 Task: Add in the project ZenithTech a sprint 'Light Speed'.
Action: Mouse moved to (76, 151)
Screenshot: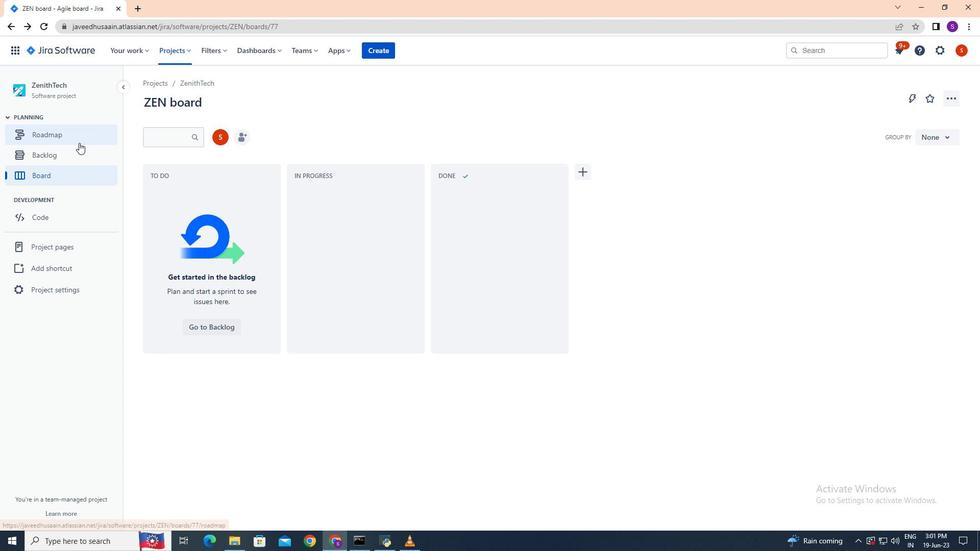 
Action: Mouse pressed left at (76, 151)
Screenshot: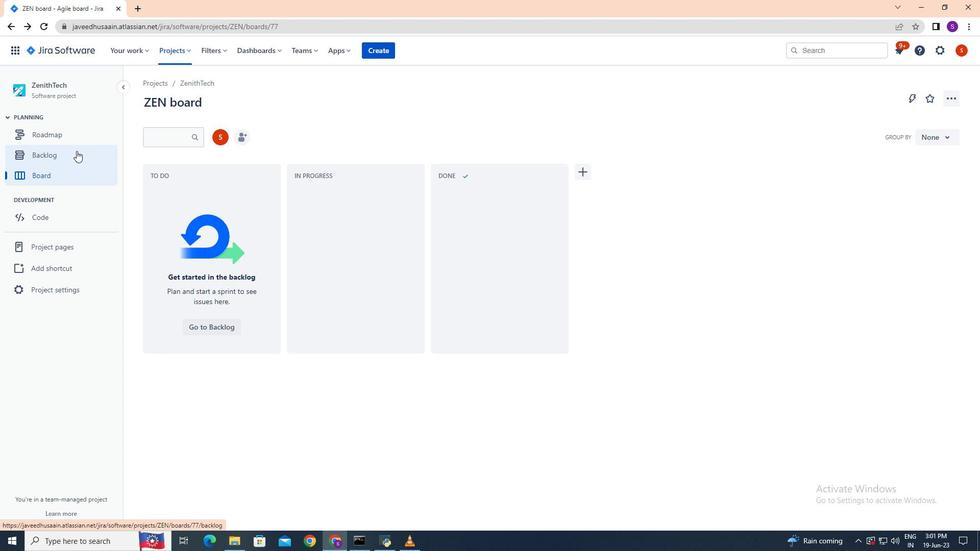 
Action: Mouse moved to (581, 280)
Screenshot: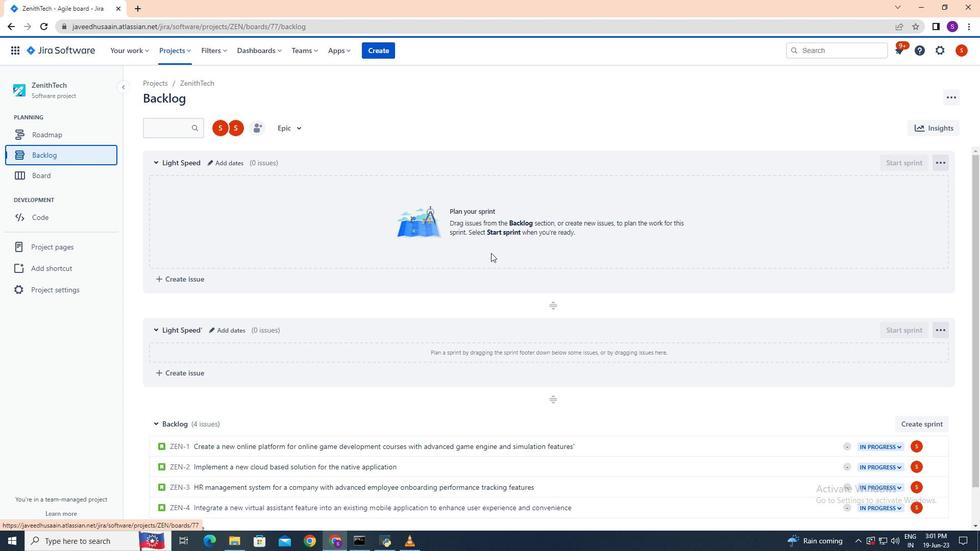 
Action: Mouse scrolled (581, 280) with delta (0, 0)
Screenshot: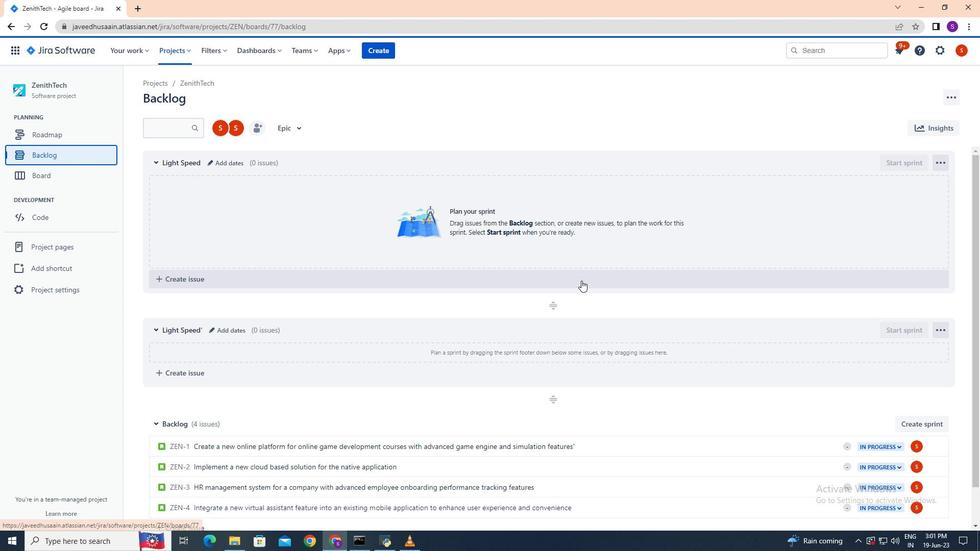 
Action: Mouse scrolled (581, 280) with delta (0, 0)
Screenshot: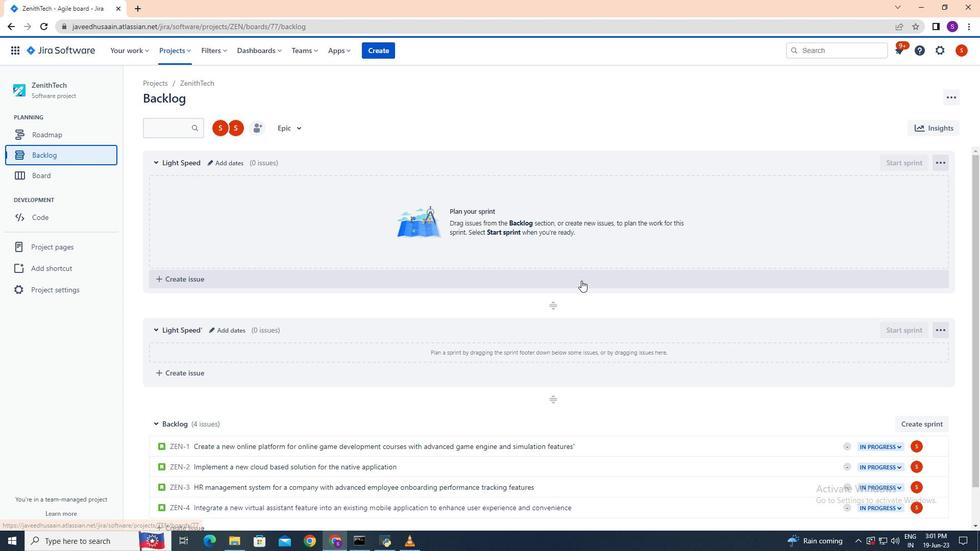
Action: Mouse scrolled (581, 280) with delta (0, 0)
Screenshot: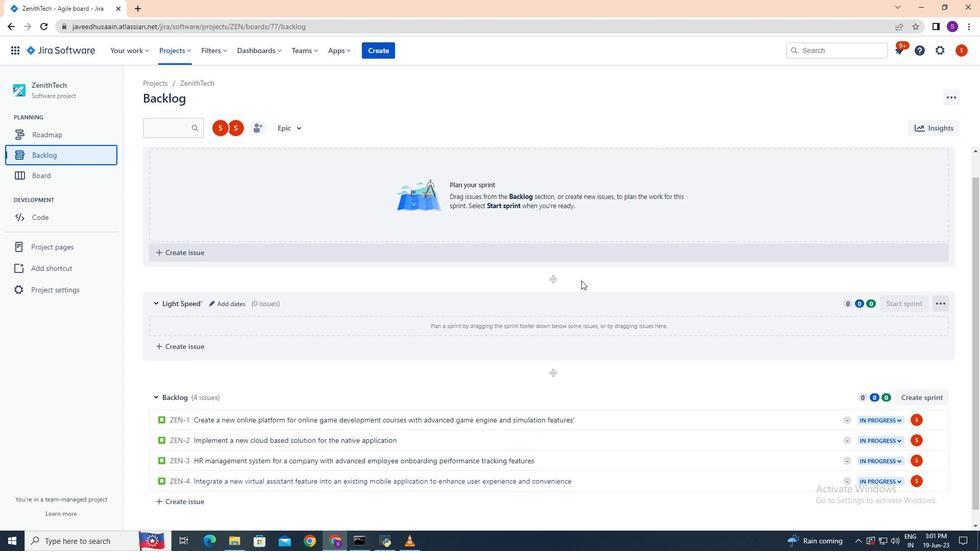 
Action: Mouse scrolled (581, 280) with delta (0, 0)
Screenshot: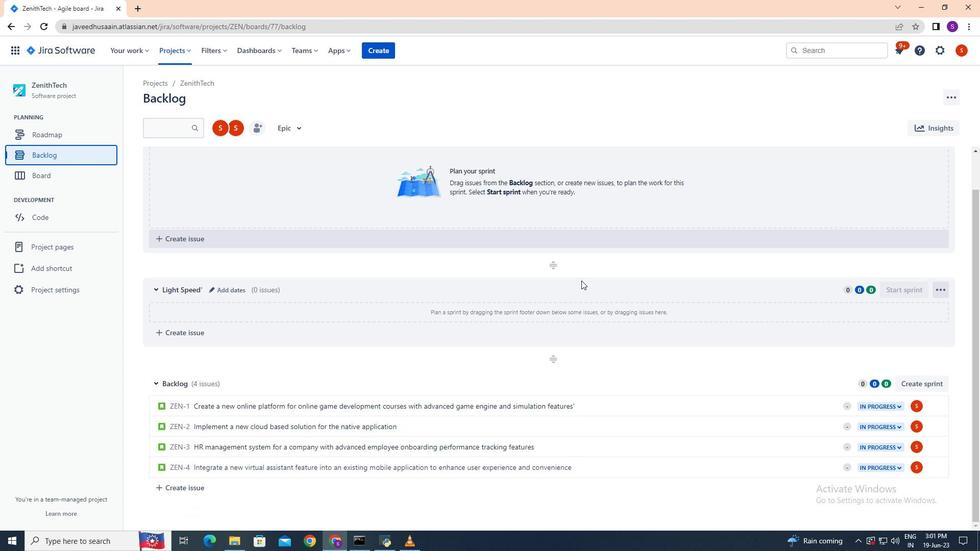 
Action: Mouse moved to (934, 383)
Screenshot: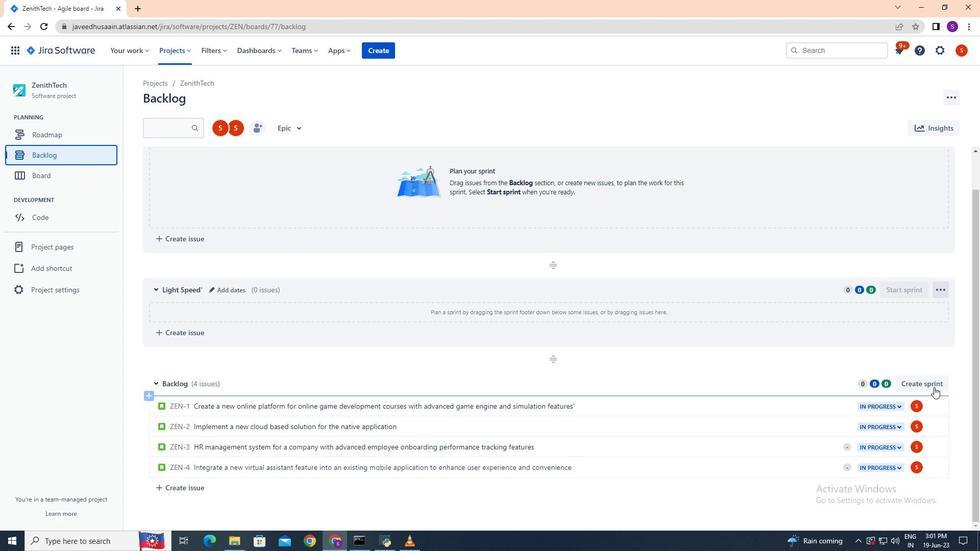 
Action: Mouse pressed left at (934, 383)
Screenshot: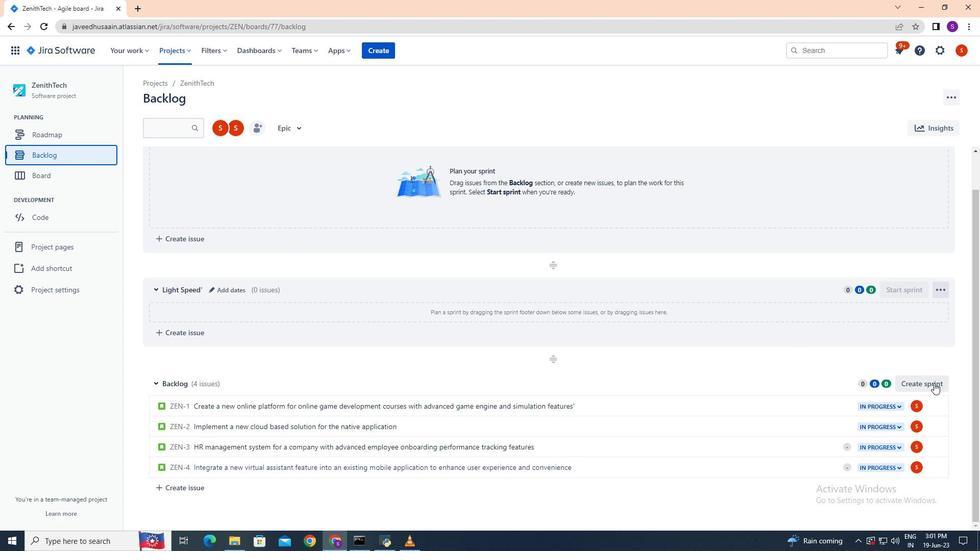 
Action: Mouse moved to (217, 380)
Screenshot: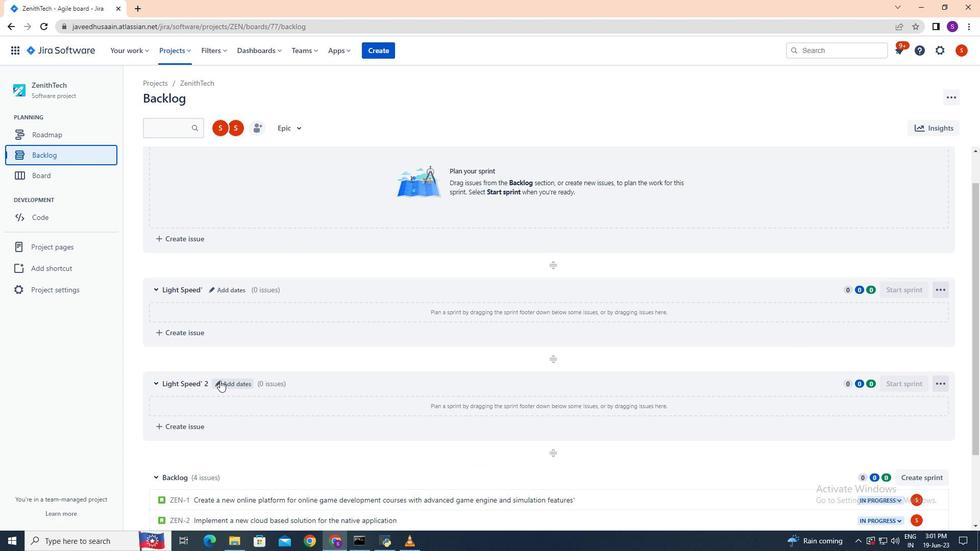 
Action: Mouse pressed left at (217, 380)
Screenshot: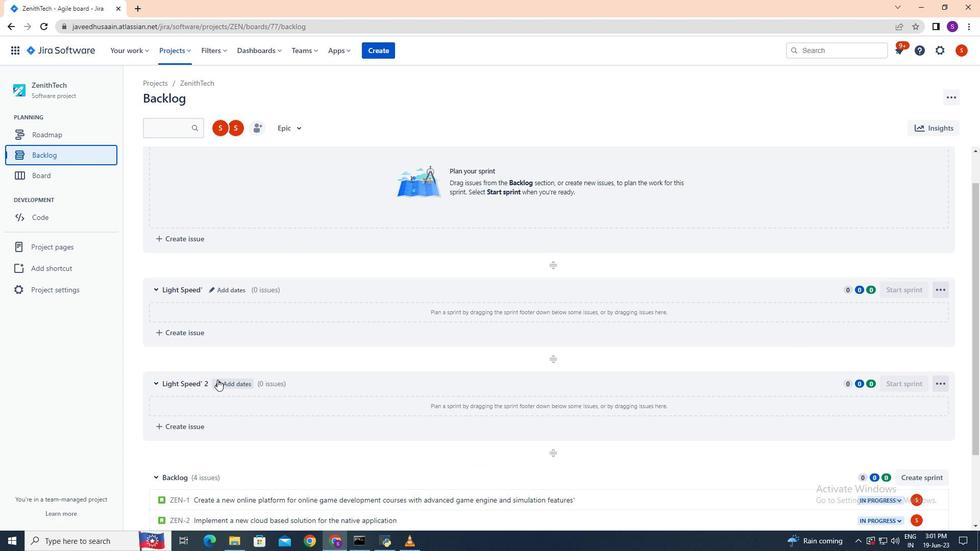 
Action: Mouse moved to (412, 128)
Screenshot: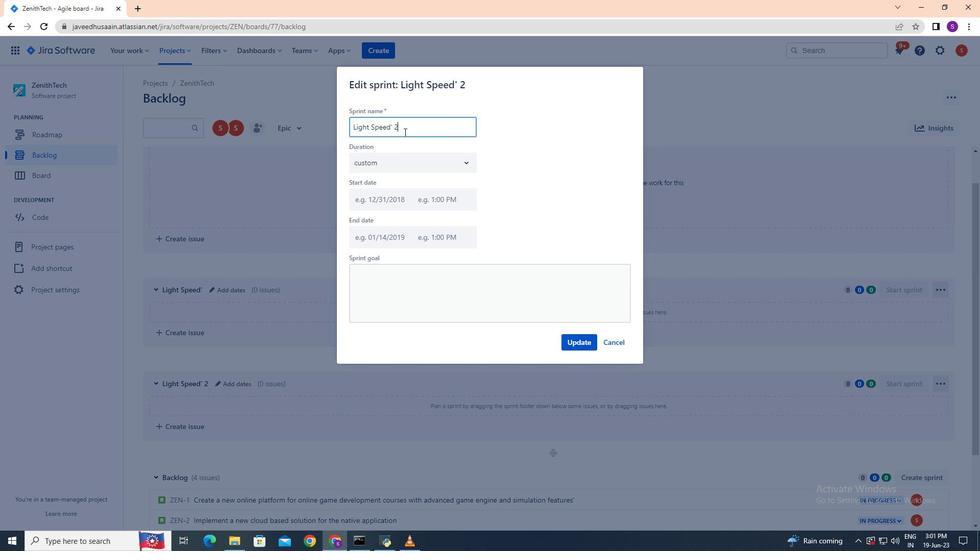 
Action: Mouse pressed left at (412, 128)
Screenshot: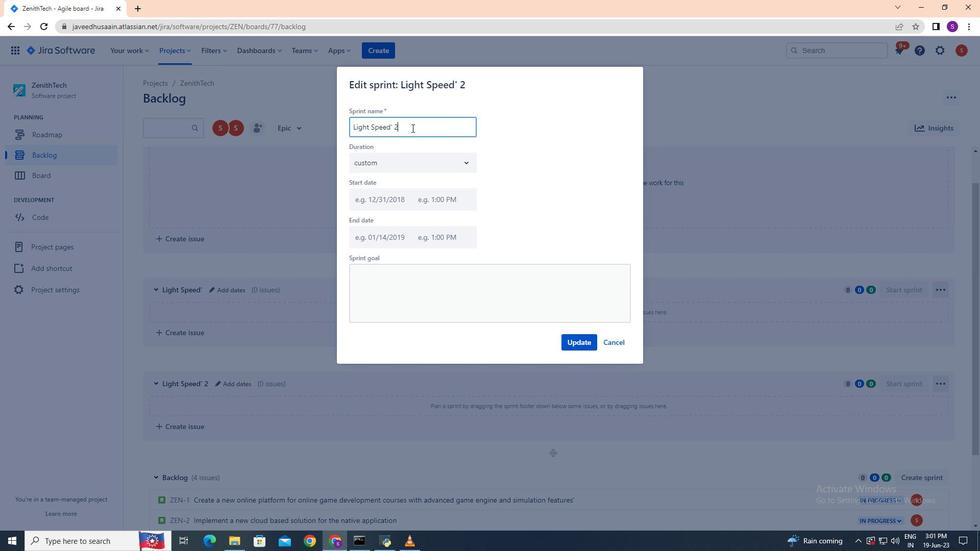 
Action: Mouse moved to (322, 127)
Screenshot: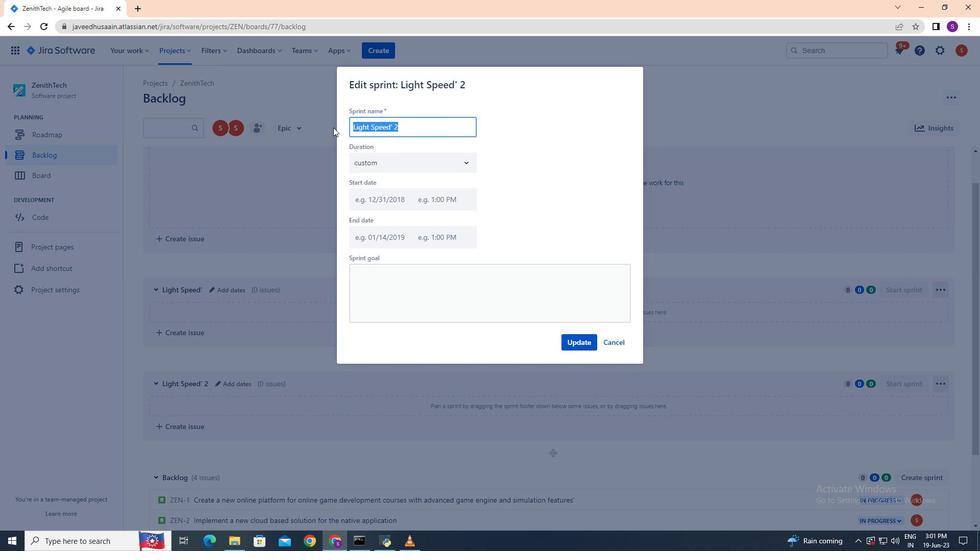 
Action: Key pressed <Key.backspace><Key.shift>Light<Key.space><Key.shift>Speed'
Screenshot: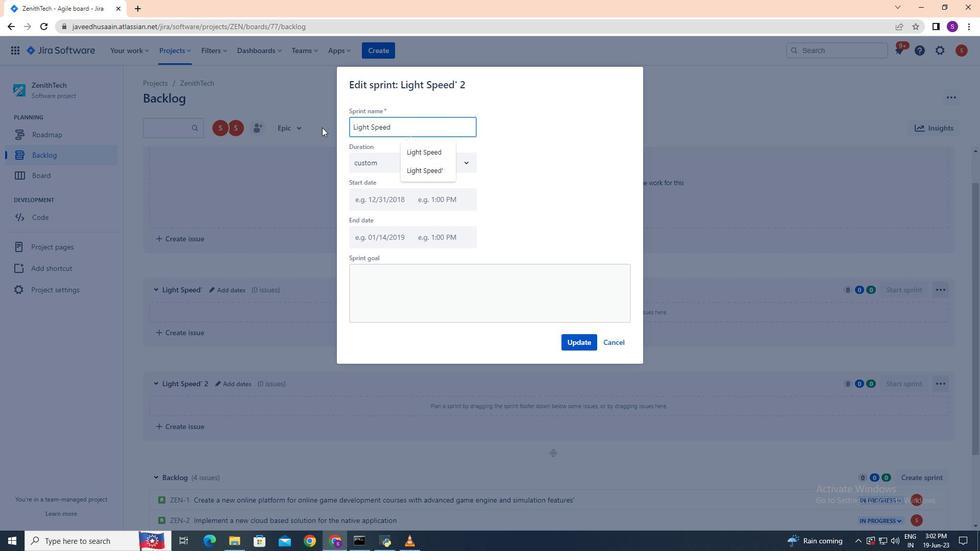 
Action: Mouse moved to (578, 344)
Screenshot: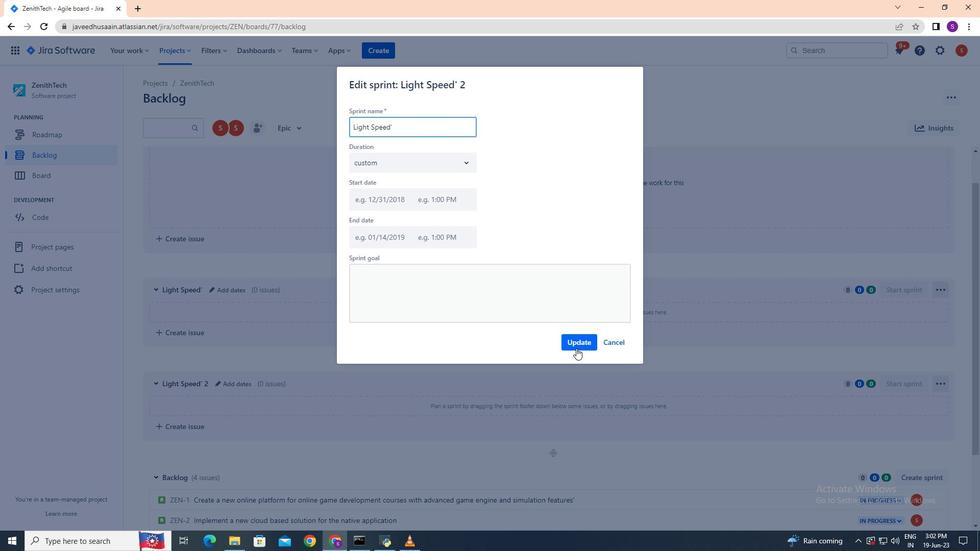 
Action: Mouse pressed left at (578, 344)
Screenshot: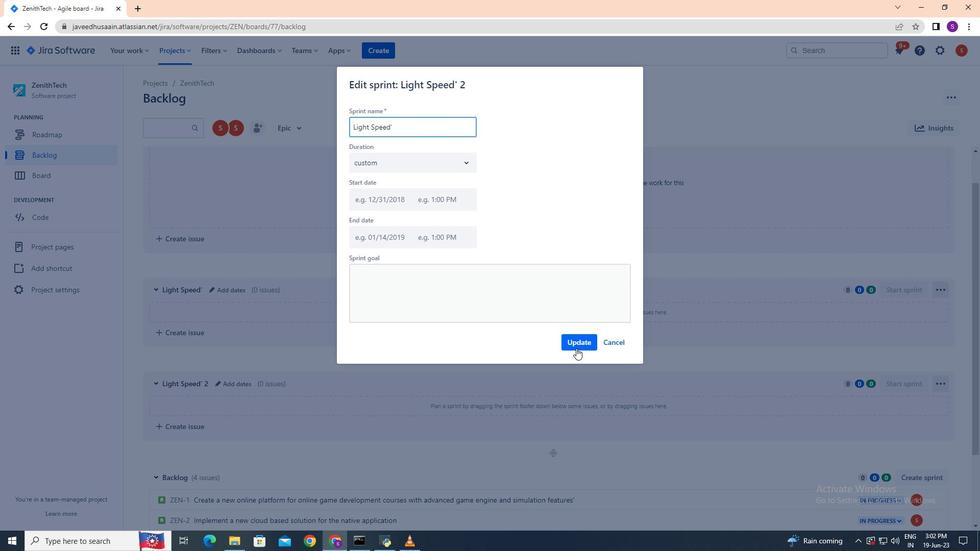 
